Task: Create a section Celestial Sprint and in the section, add a milestone Remote Access Enablement in the project AgileGator
Action: Mouse moved to (850, 450)
Screenshot: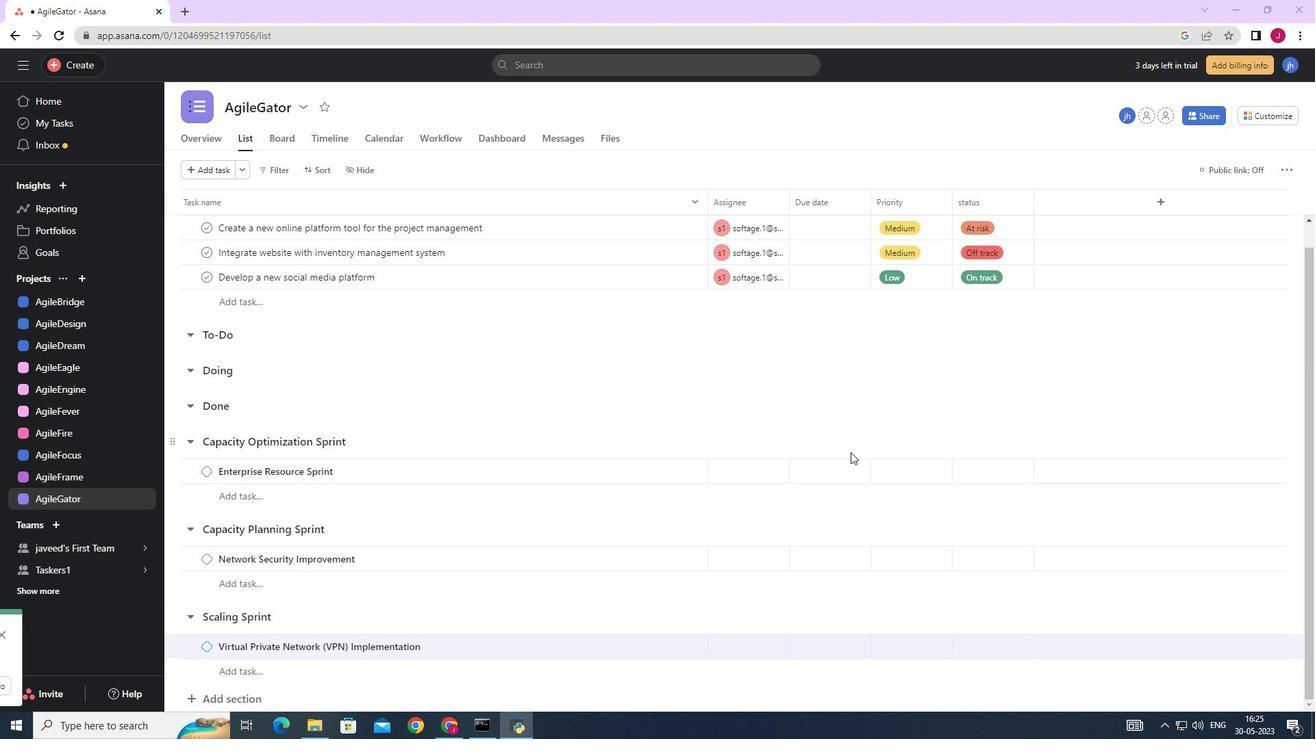 
Action: Mouse scrolled (850, 450) with delta (0, 0)
Screenshot: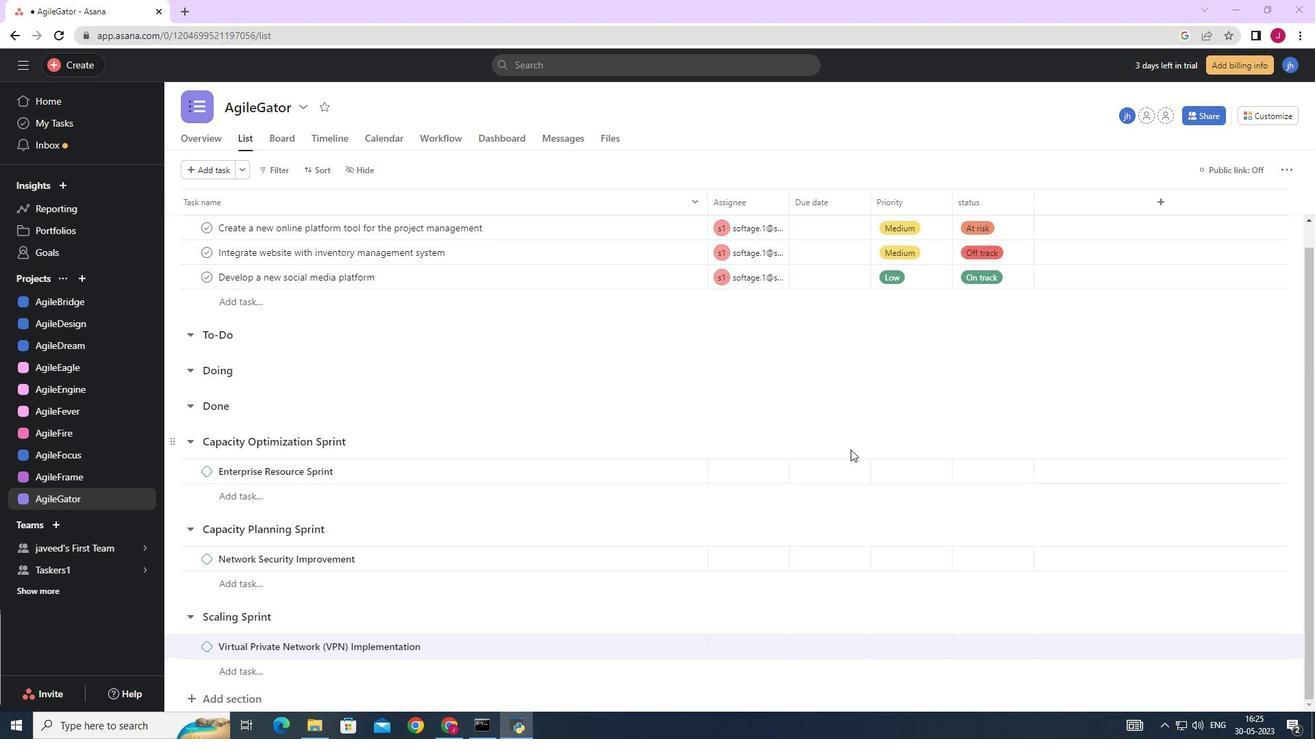 
Action: Mouse moved to (317, 607)
Screenshot: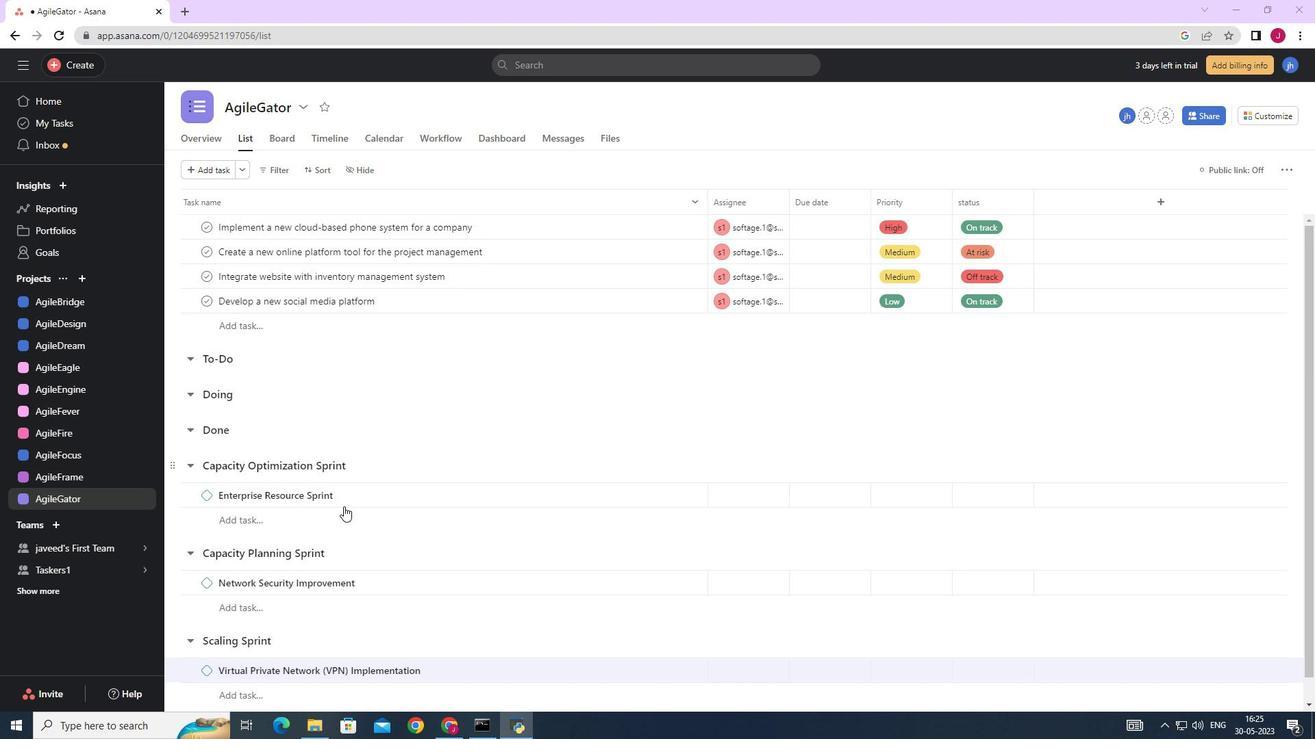 
Action: Mouse scrolled (317, 606) with delta (0, 0)
Screenshot: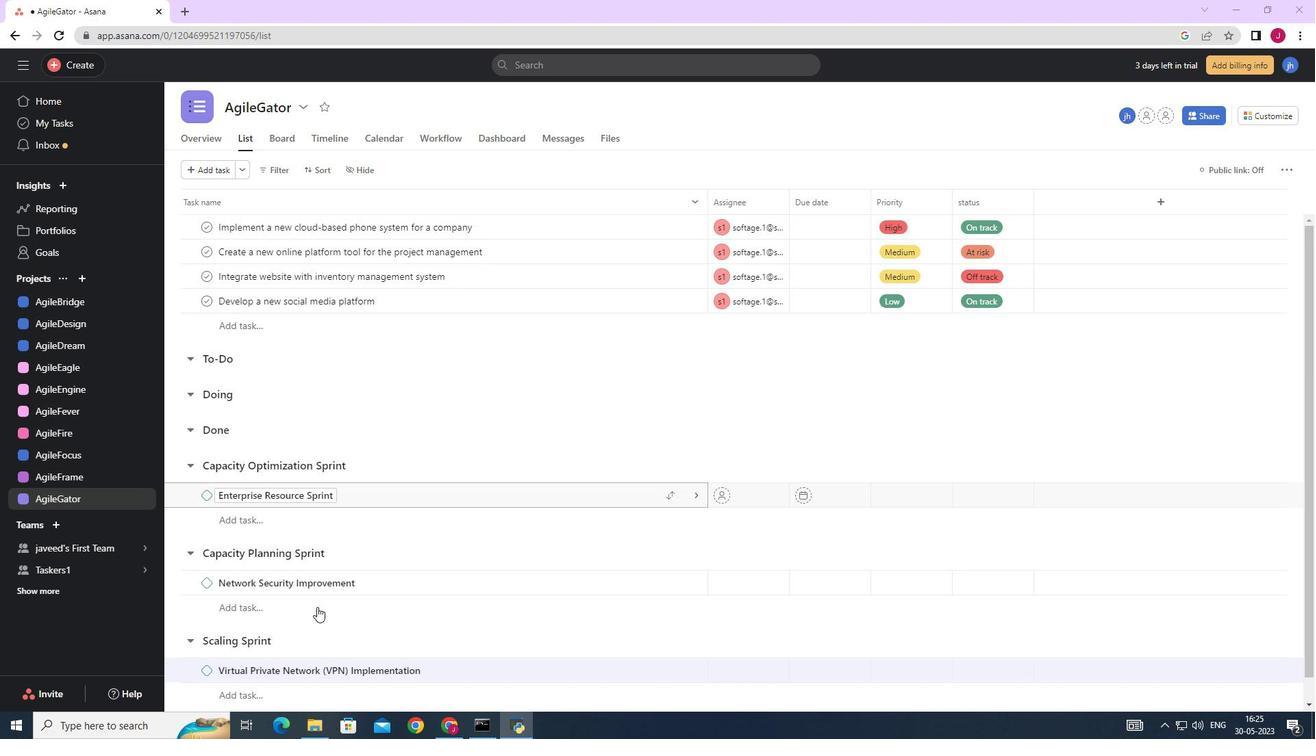 
Action: Mouse scrolled (317, 606) with delta (0, 0)
Screenshot: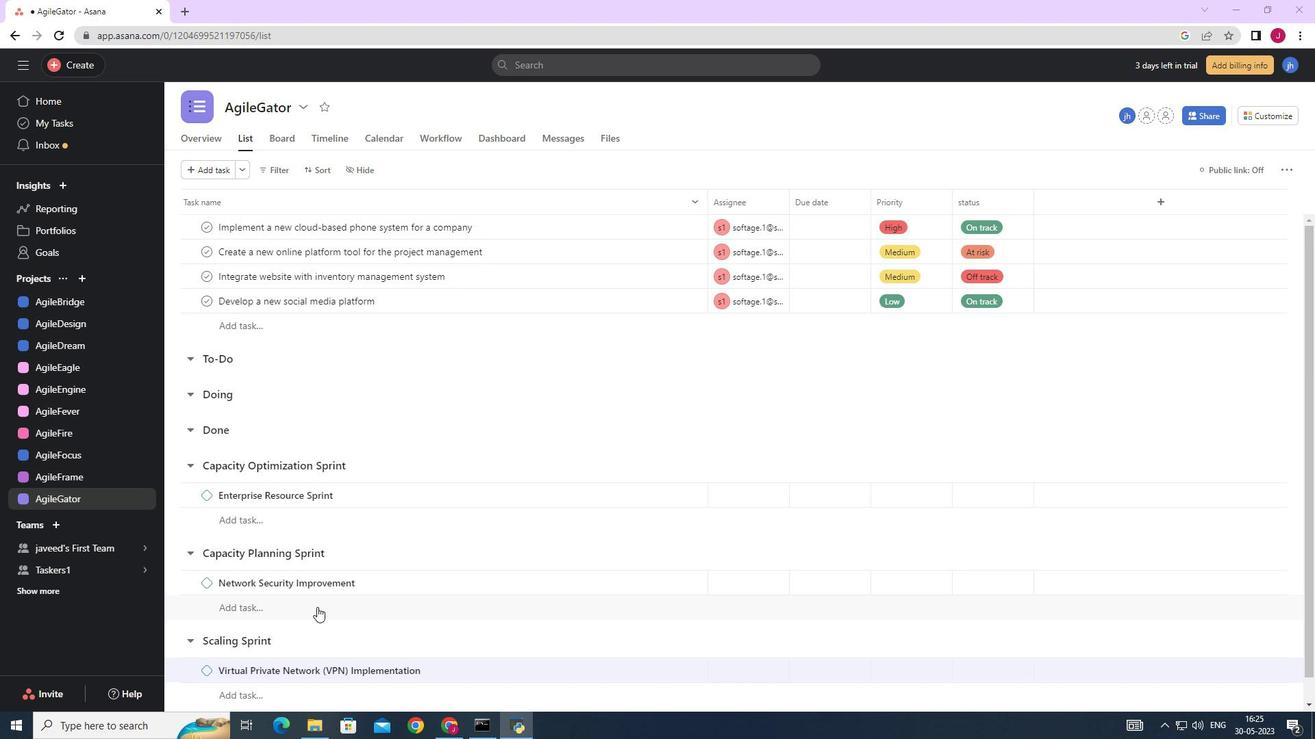 
Action: Mouse moved to (317, 607)
Screenshot: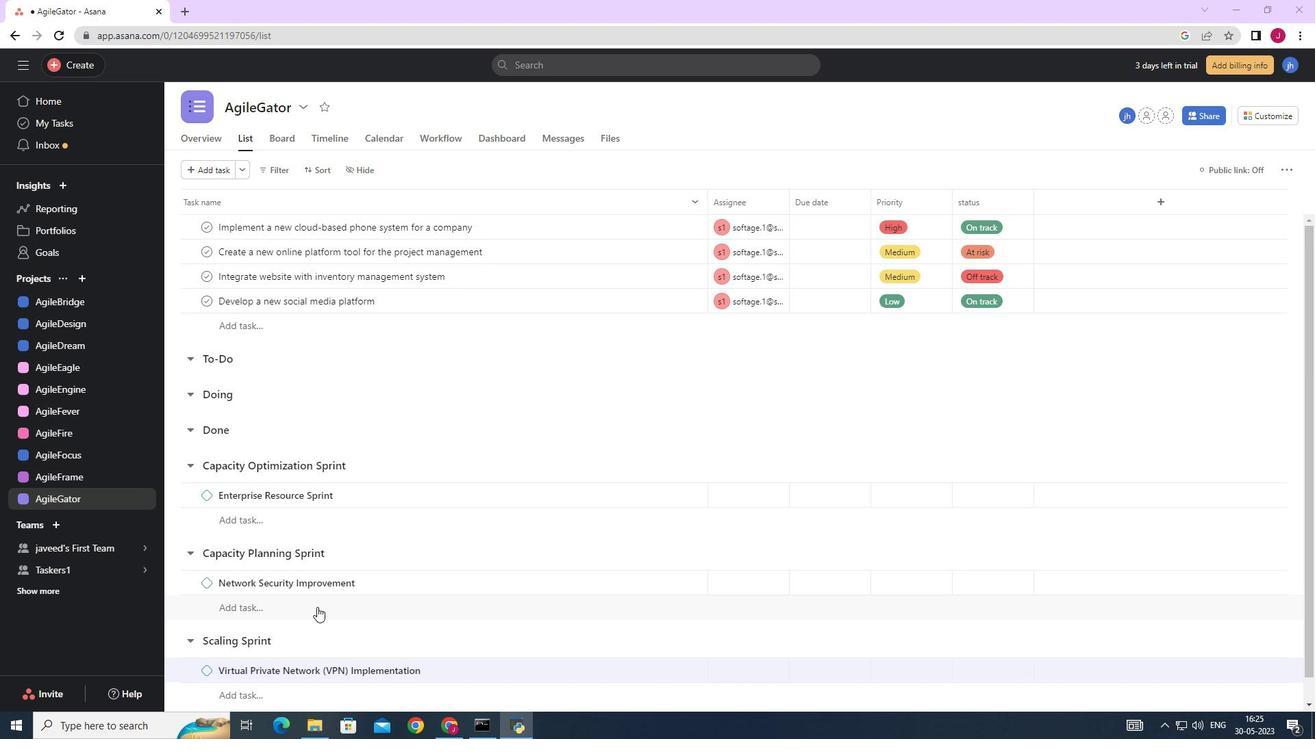 
Action: Mouse scrolled (317, 606) with delta (0, 0)
Screenshot: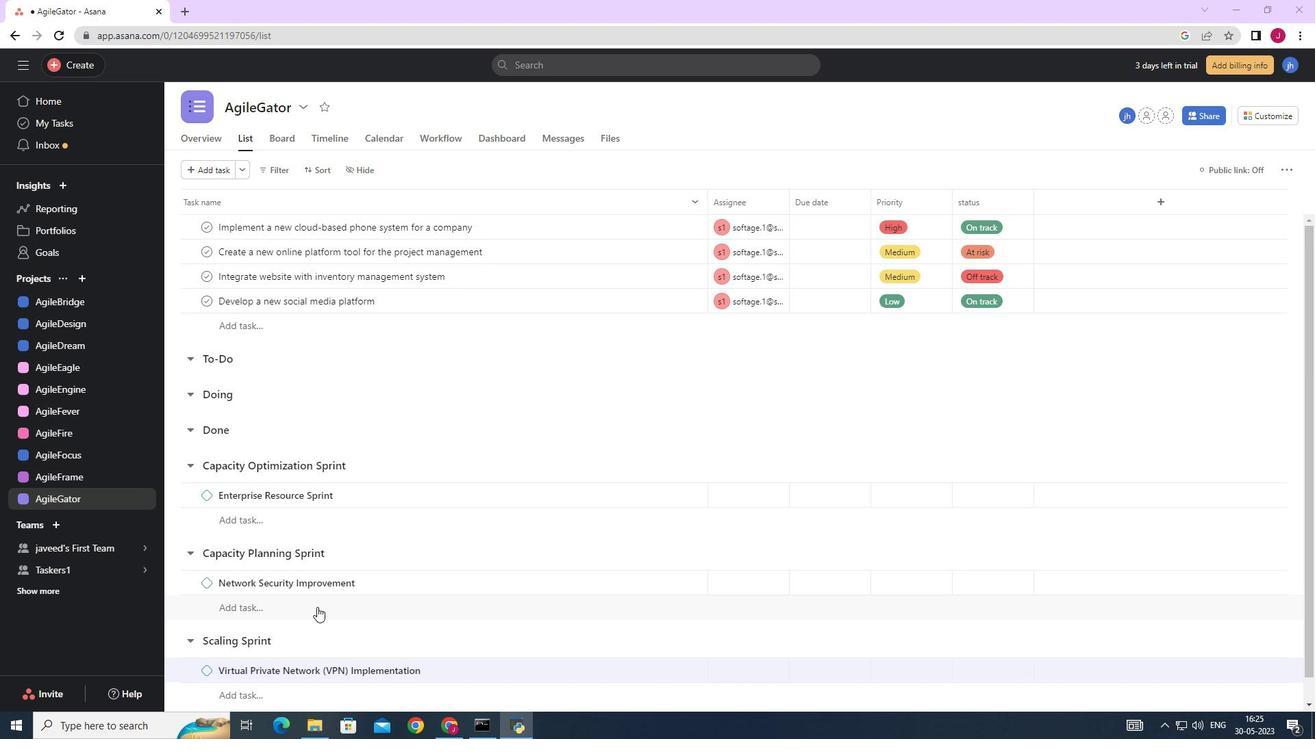
Action: Mouse scrolled (317, 606) with delta (0, 0)
Screenshot: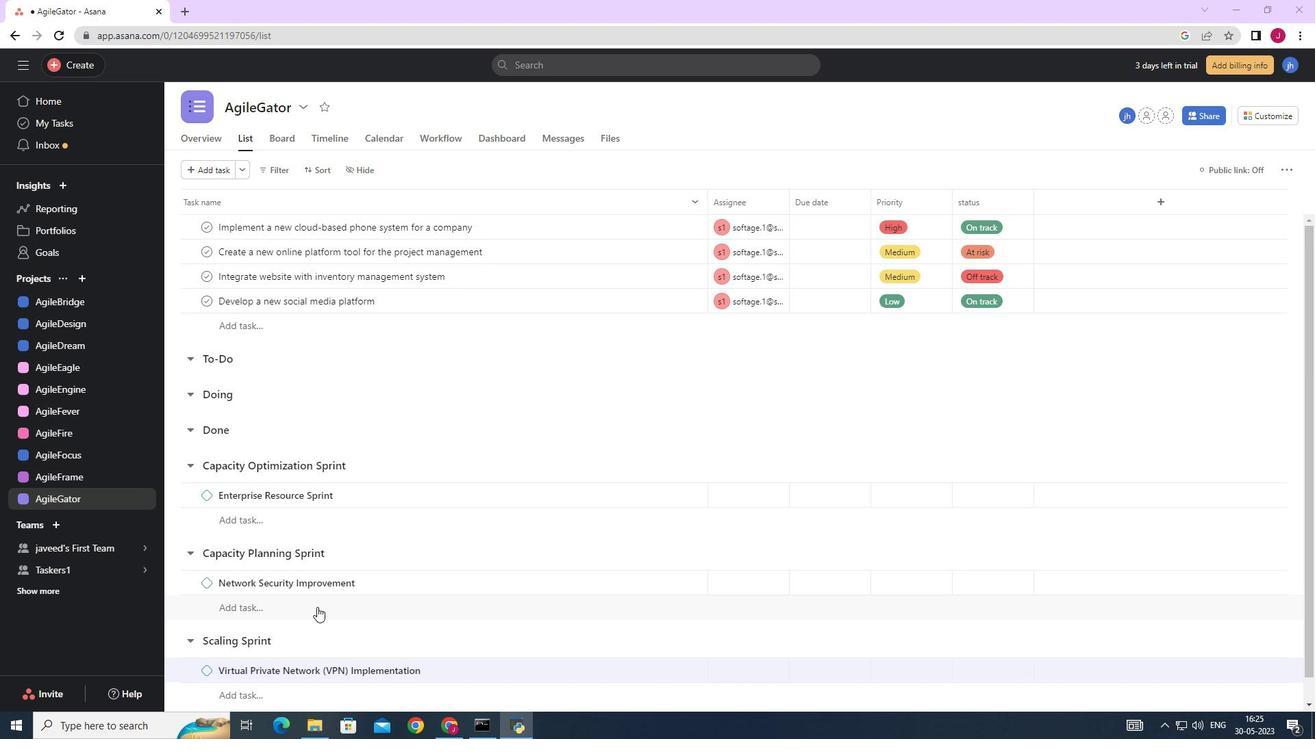 
Action: Mouse scrolled (317, 606) with delta (0, 0)
Screenshot: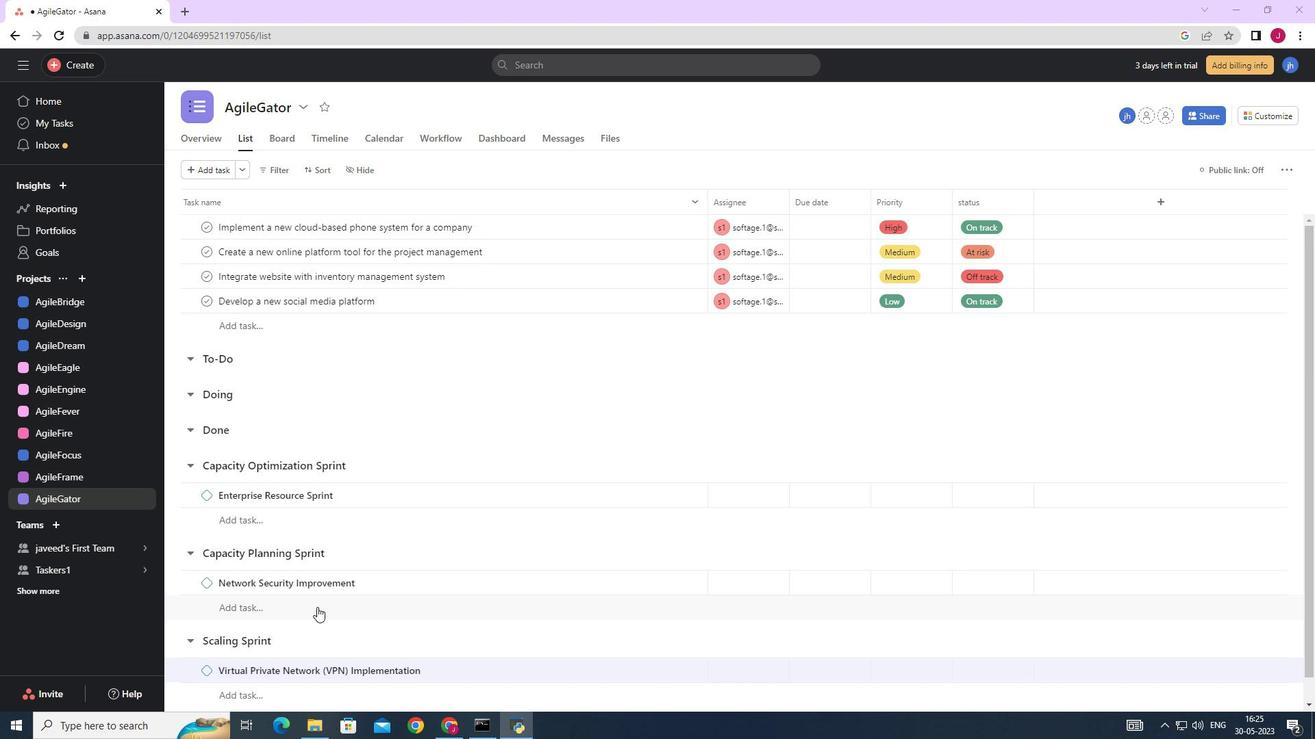 
Action: Mouse moved to (240, 698)
Screenshot: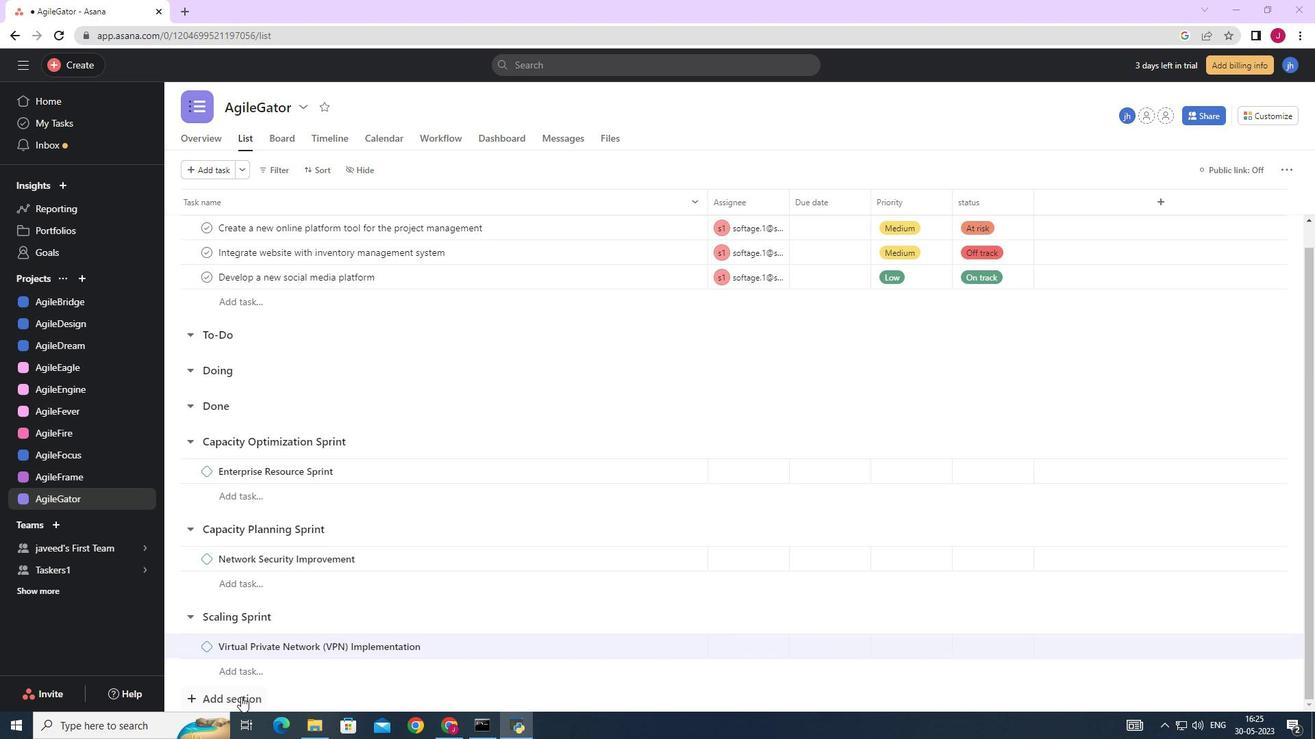 
Action: Mouse pressed left at (240, 698)
Screenshot: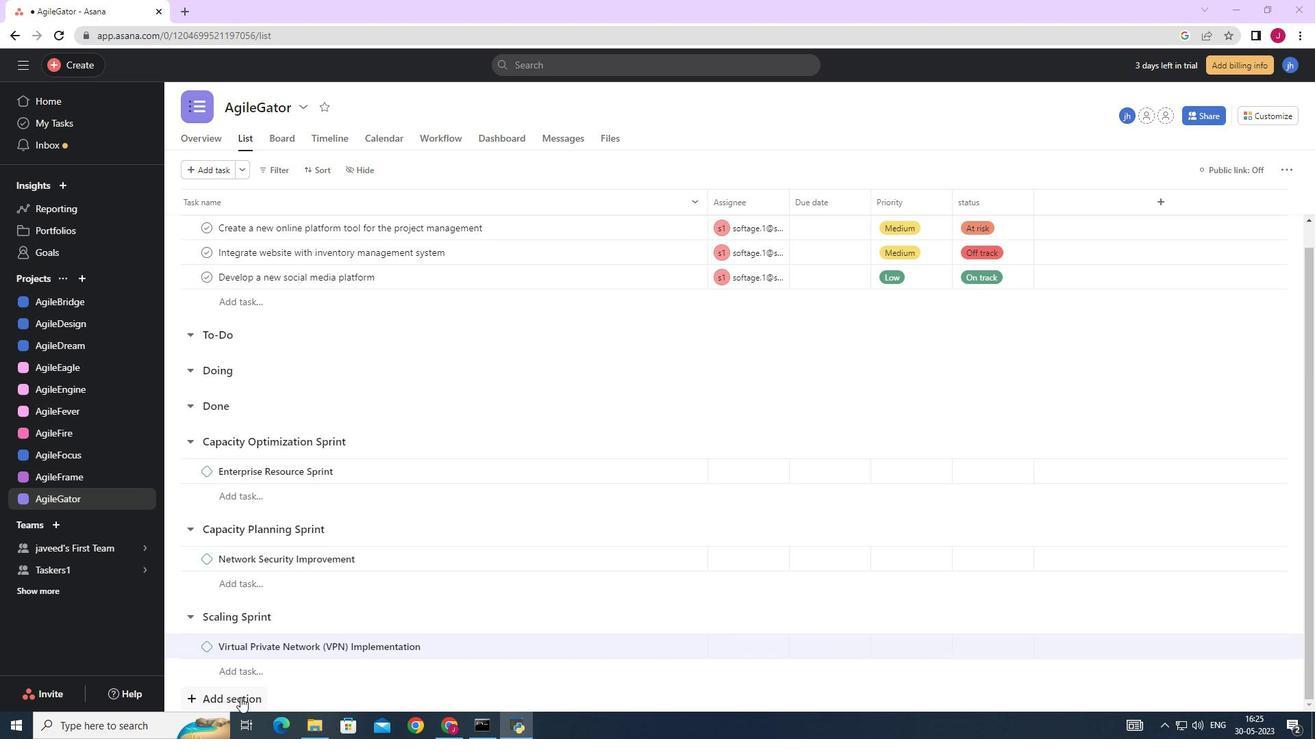 
Action: Mouse moved to (304, 644)
Screenshot: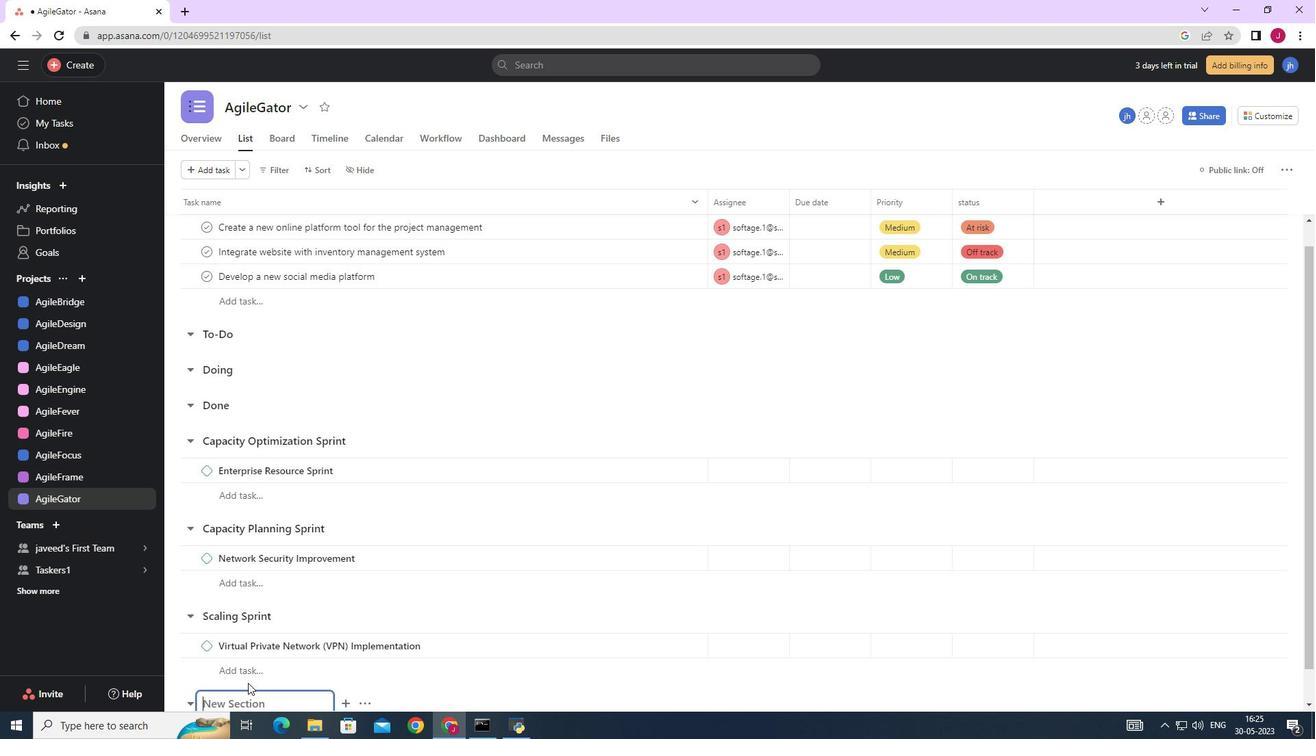 
Action: Mouse scrolled (304, 643) with delta (0, 0)
Screenshot: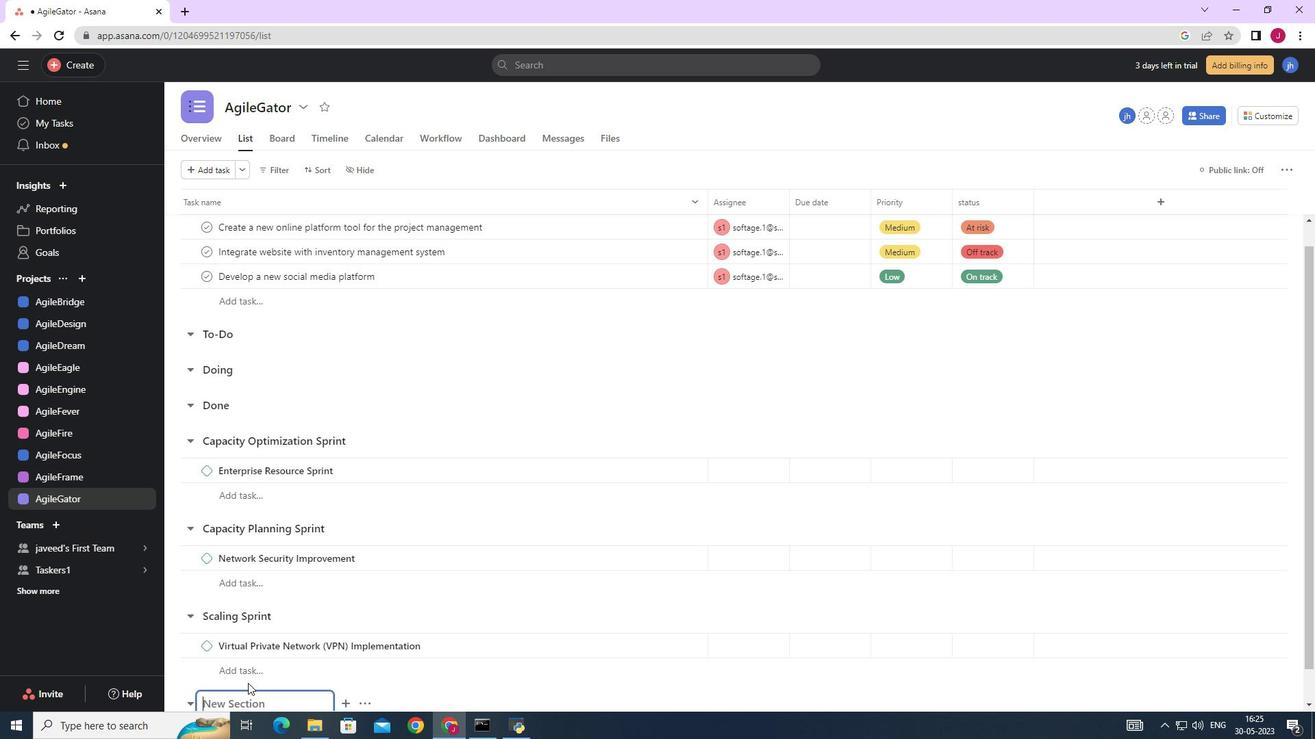 
Action: Mouse scrolled (304, 643) with delta (0, 0)
Screenshot: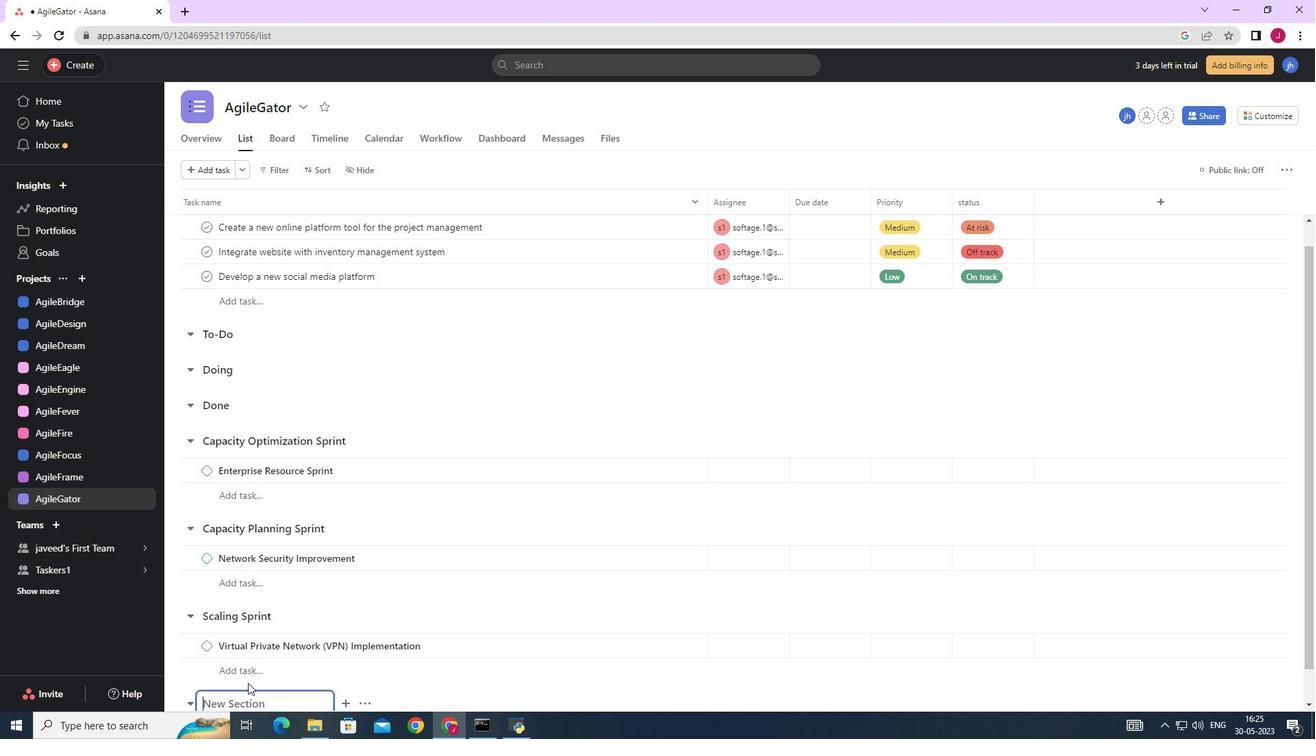 
Action: Mouse scrolled (304, 643) with delta (0, 0)
Screenshot: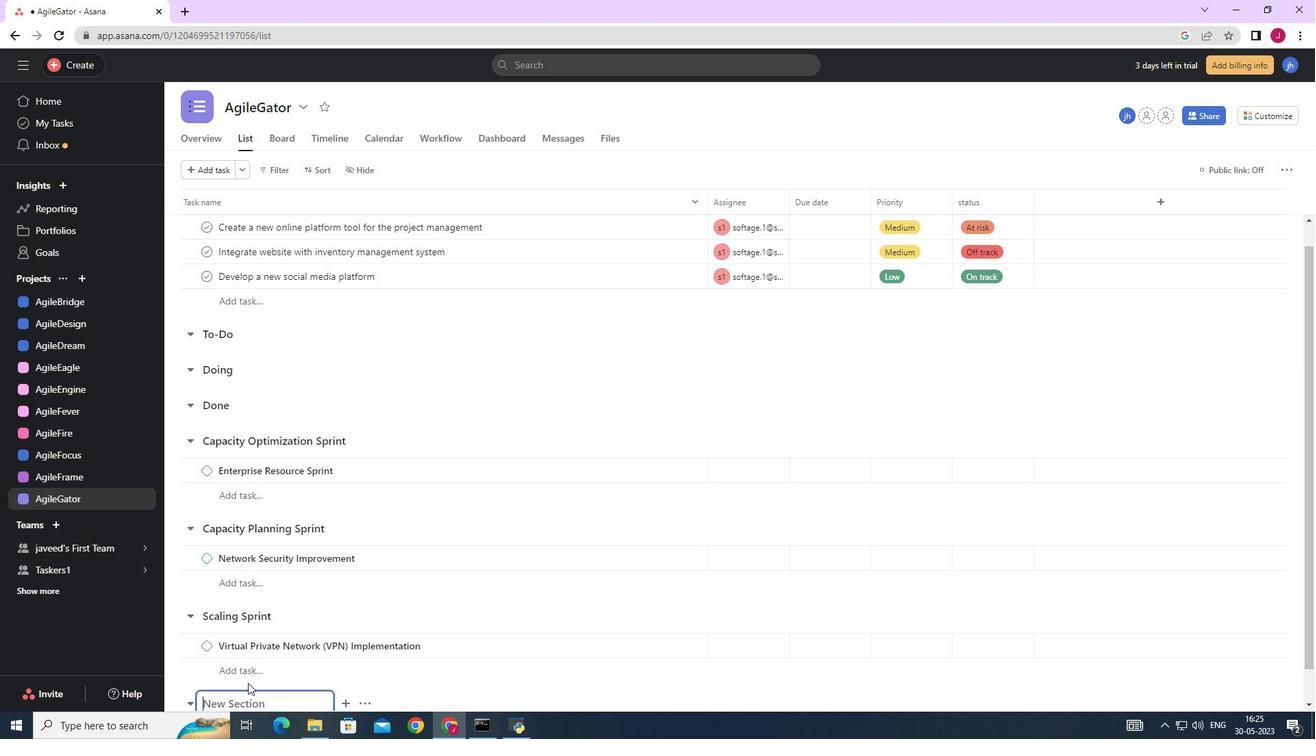 
Action: Mouse scrolled (304, 643) with delta (0, 0)
Screenshot: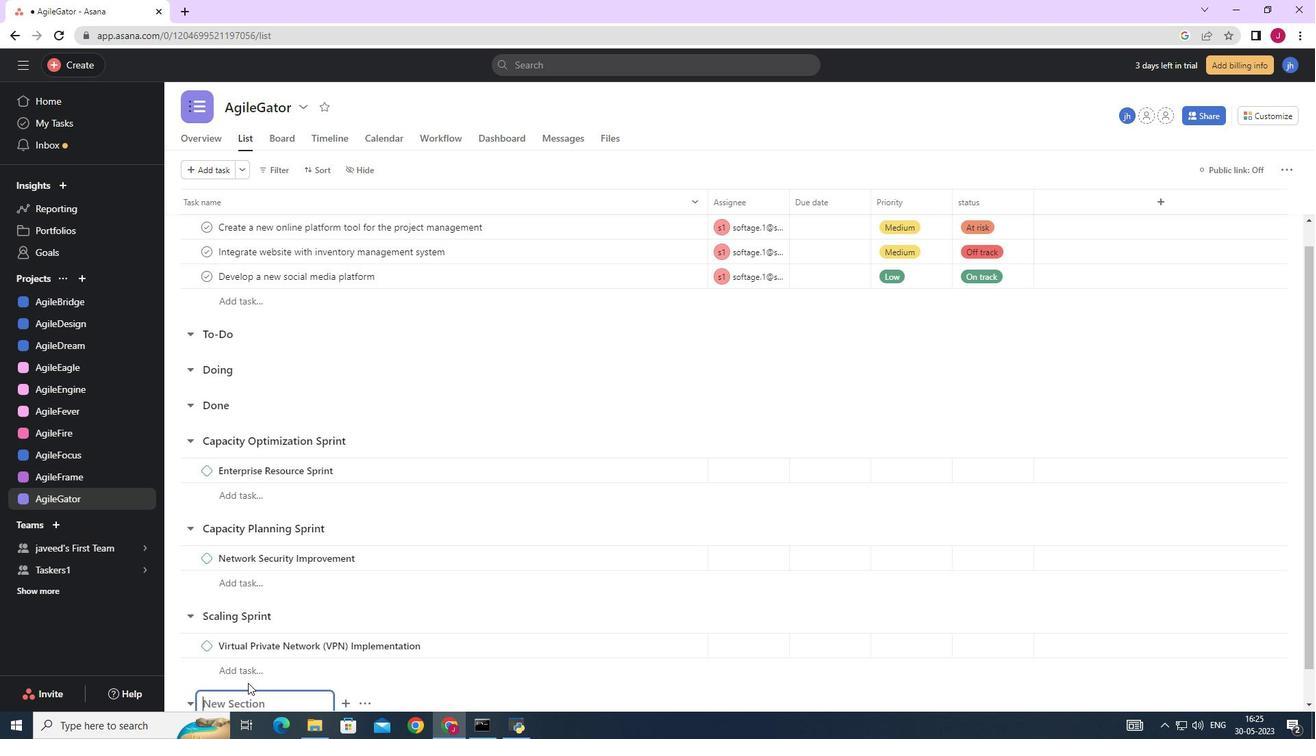 
Action: Mouse scrolled (304, 643) with delta (0, 0)
Screenshot: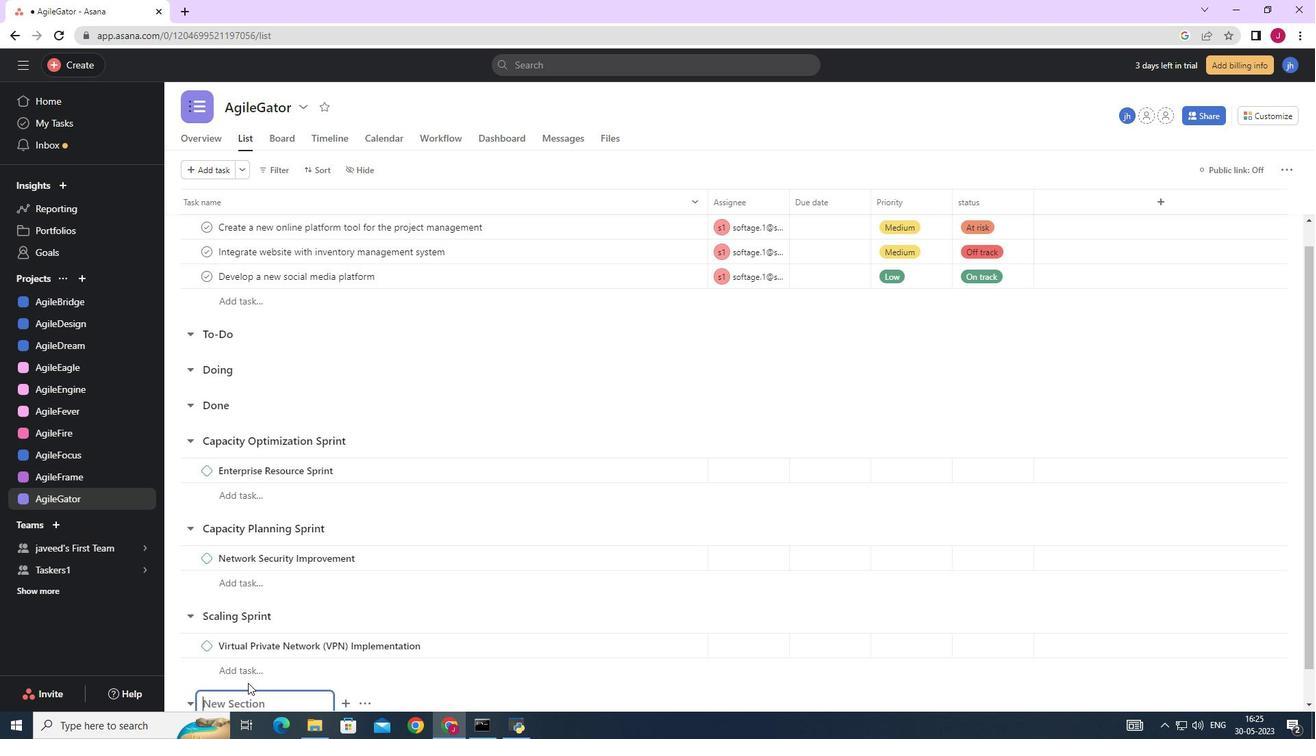 
Action: Mouse moved to (261, 668)
Screenshot: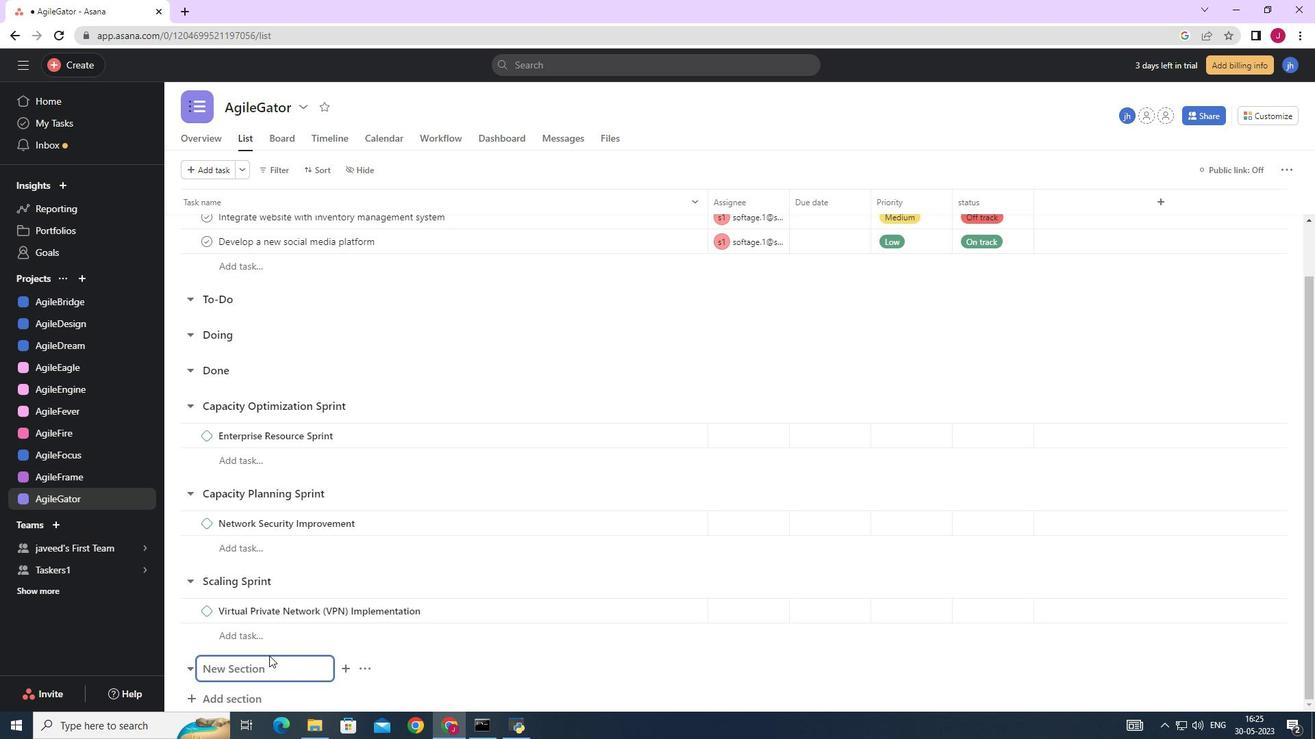 
Action: Mouse pressed left at (261, 668)
Screenshot: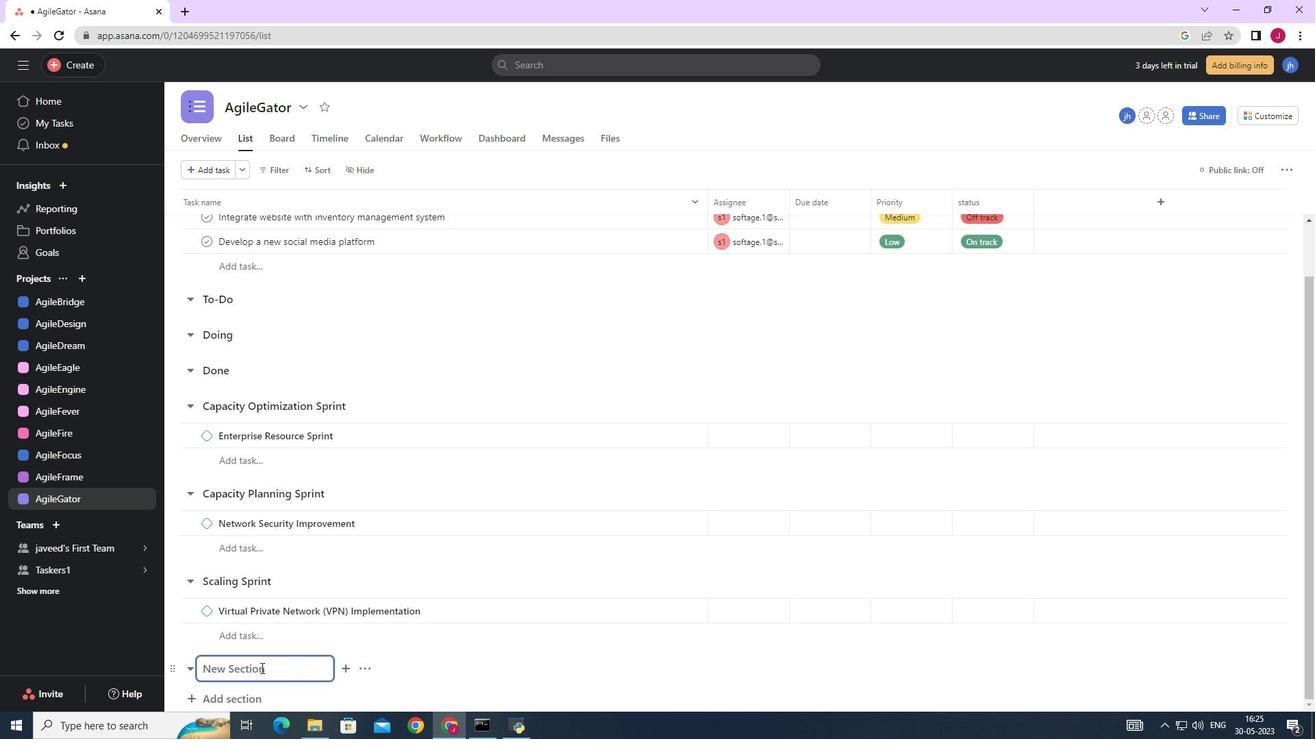 
Action: Key pressed <Key.caps_lock>C<Key.caps_lock>elestial<Key.space><Key.caps_lock>S<Key.caps_lock>print<Key.space><Key.enter><Key.caps_lock>R<Key.caps_lock>e,<Key.backspace>mote<Key.space><Key.caps_lock>A<Key.caps_lock>ccess<Key.space><Key.caps_lock>E<Key.caps_lock>nablement
Screenshot: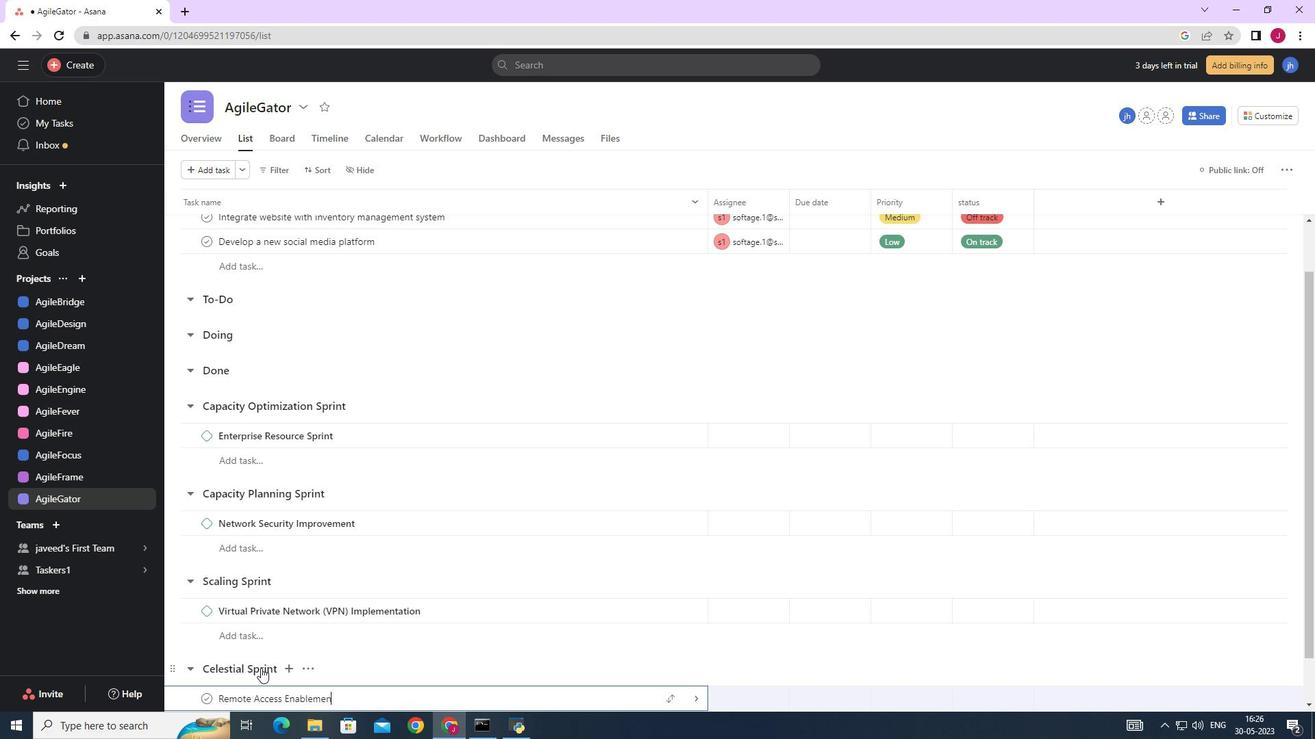 
Action: Mouse moved to (692, 698)
Screenshot: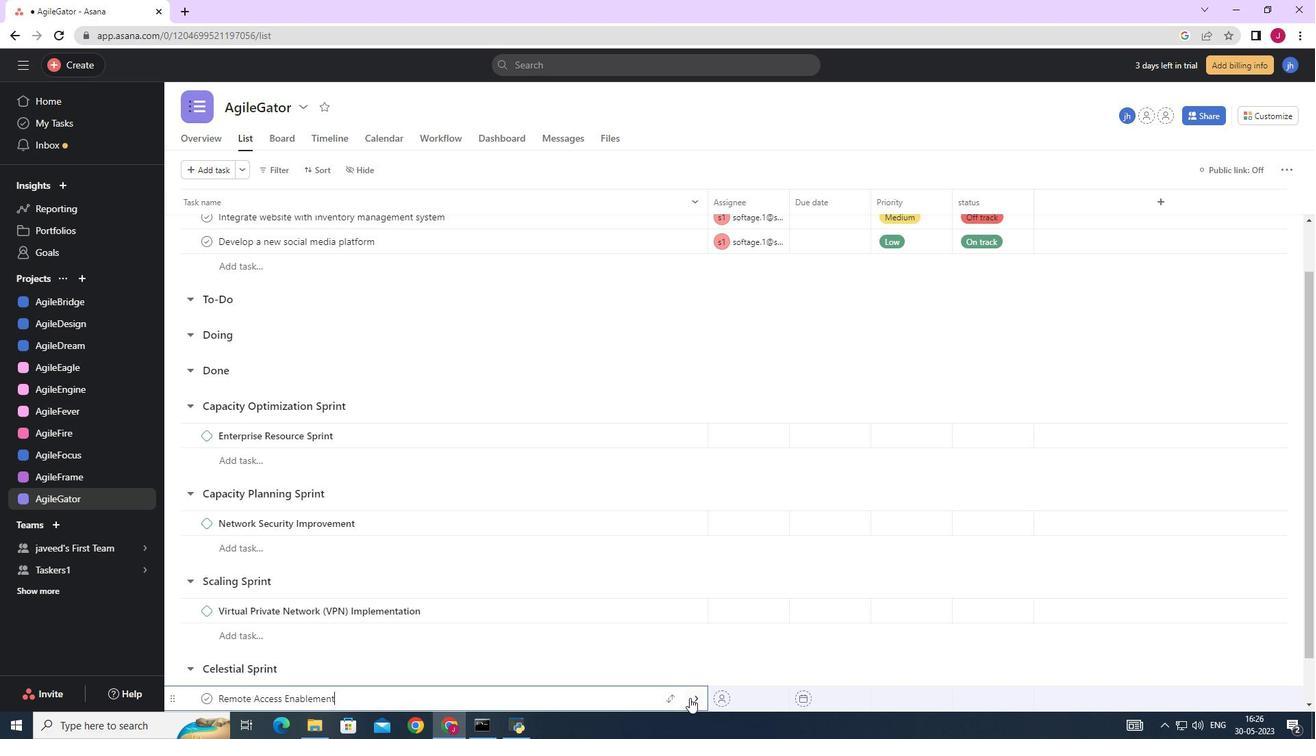 
Action: Mouse pressed left at (692, 698)
Screenshot: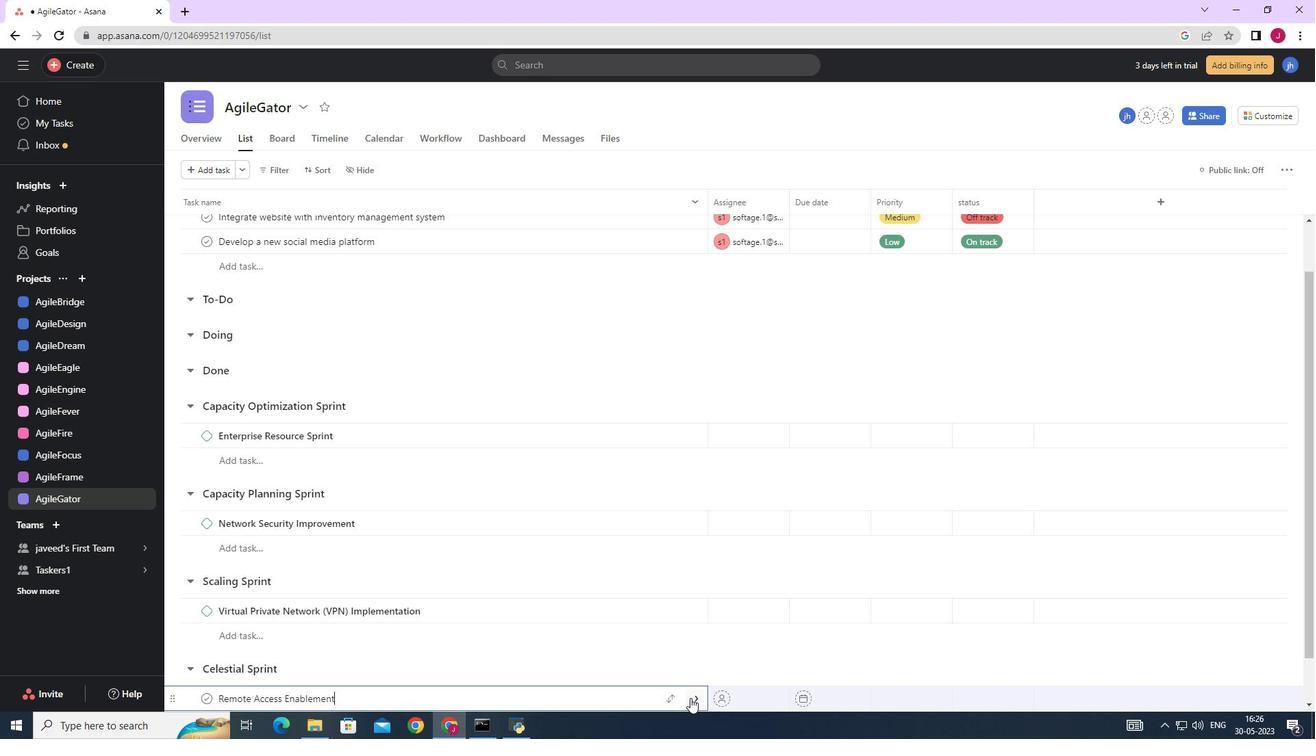 
Action: Mouse moved to (1270, 170)
Screenshot: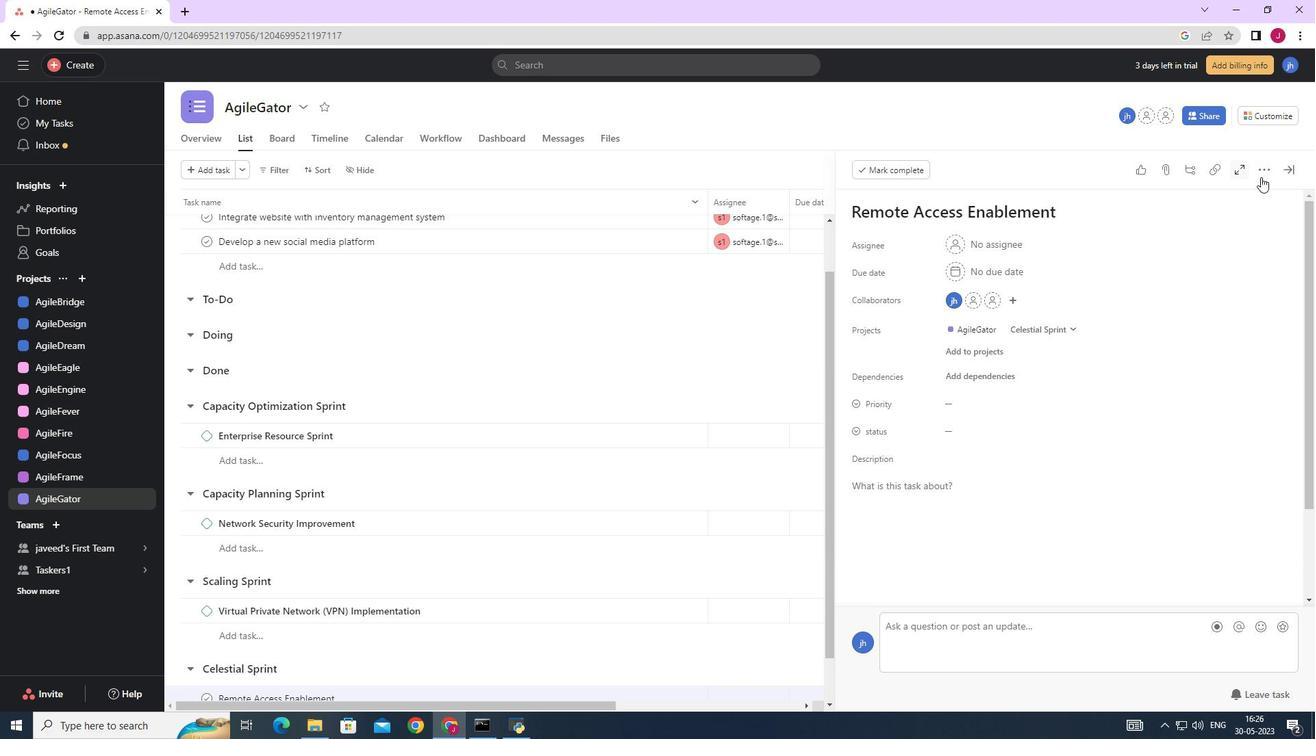 
Action: Mouse pressed left at (1270, 170)
Screenshot: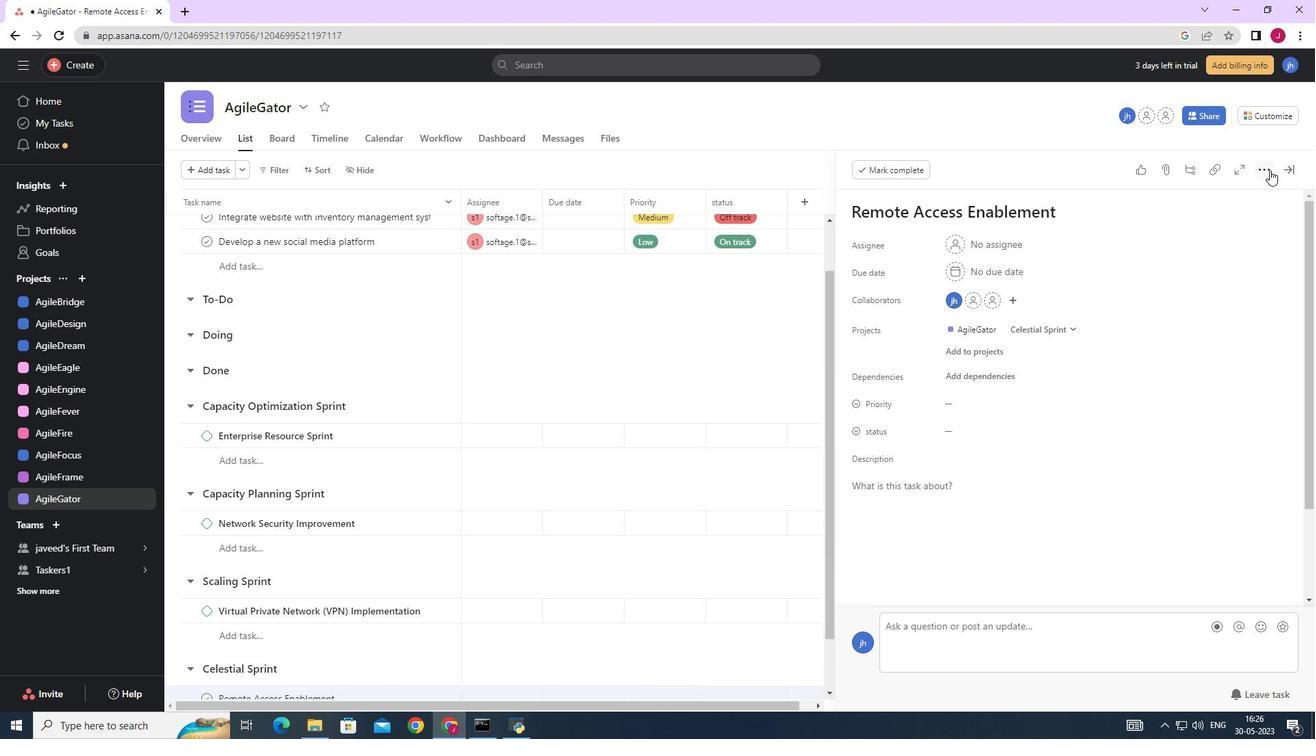 
Action: Mouse moved to (1144, 222)
Screenshot: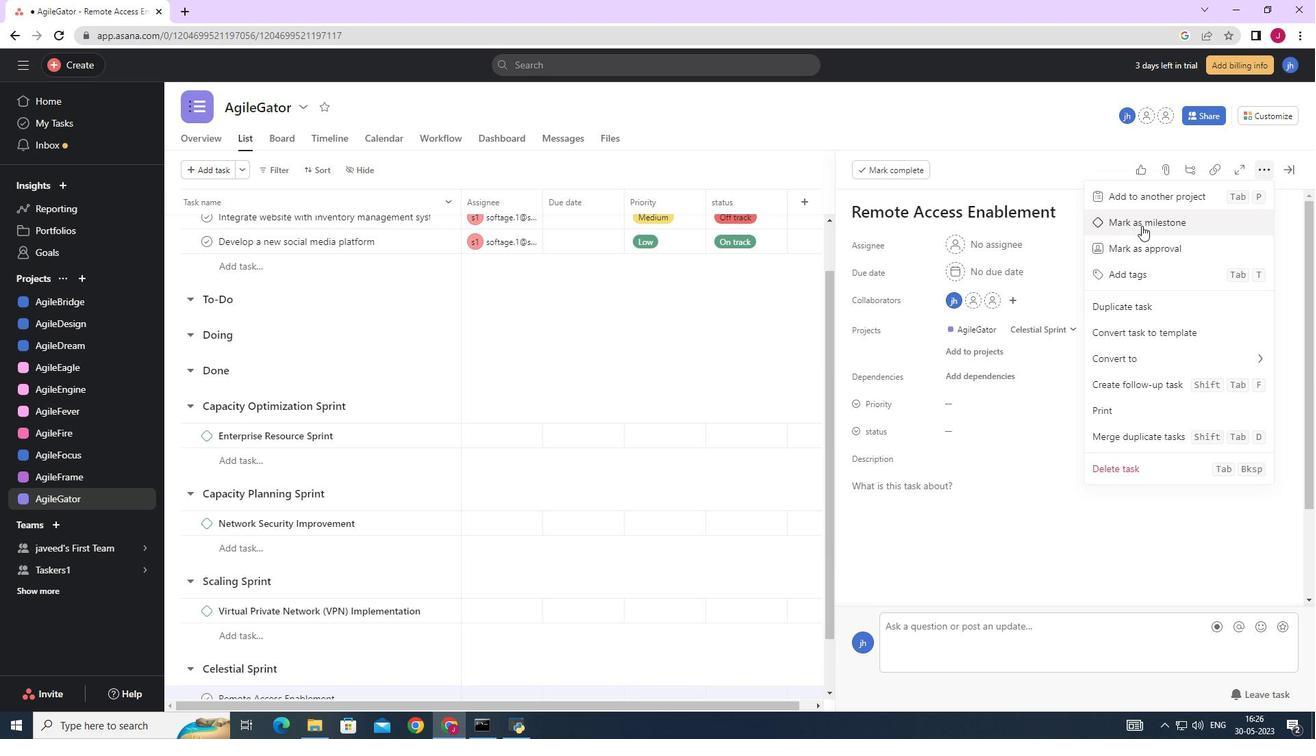 
Action: Mouse pressed left at (1144, 222)
Screenshot: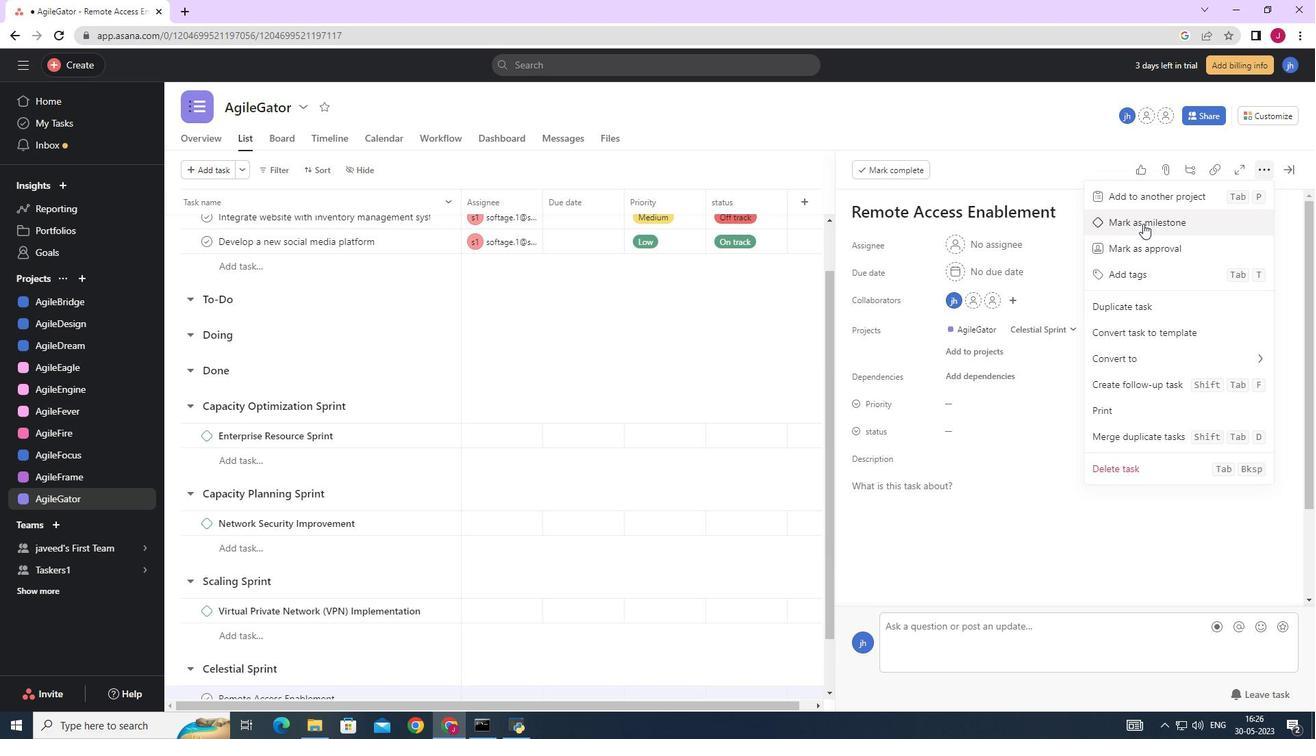 
Action: Mouse moved to (1289, 170)
Screenshot: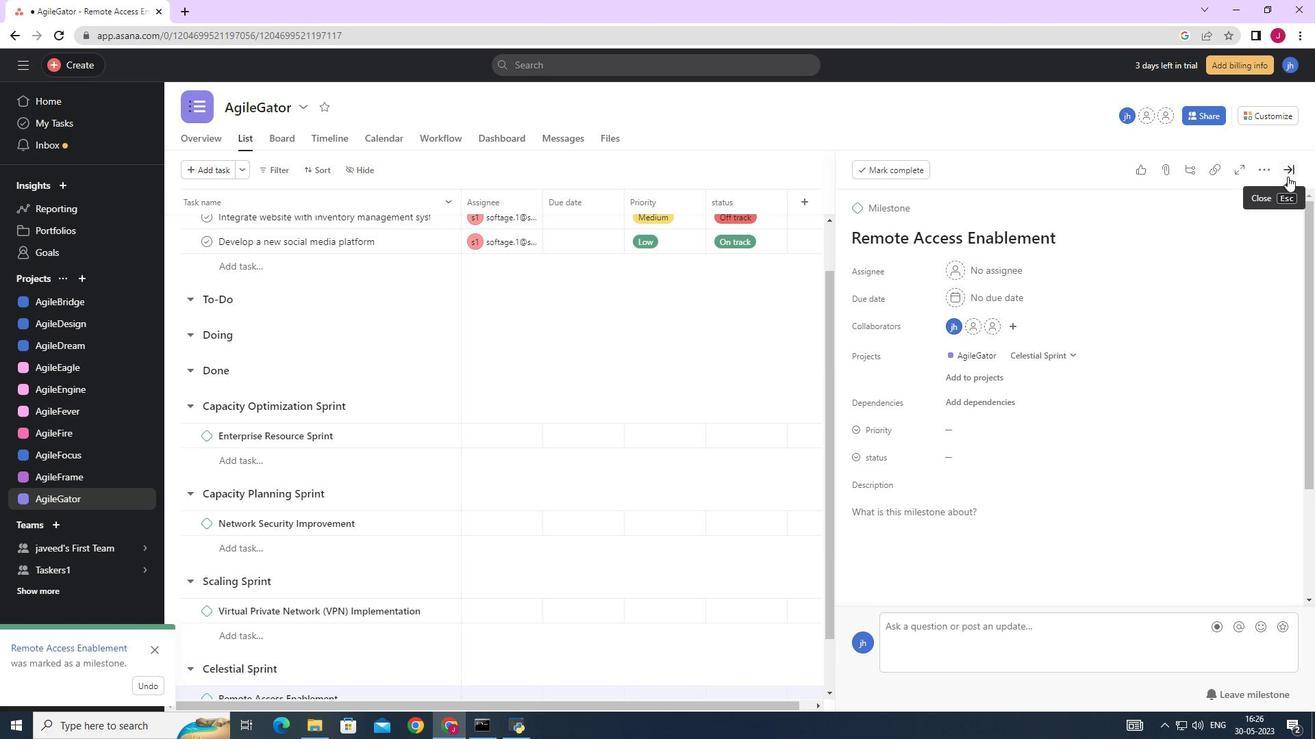 
Action: Mouse pressed left at (1289, 170)
Screenshot: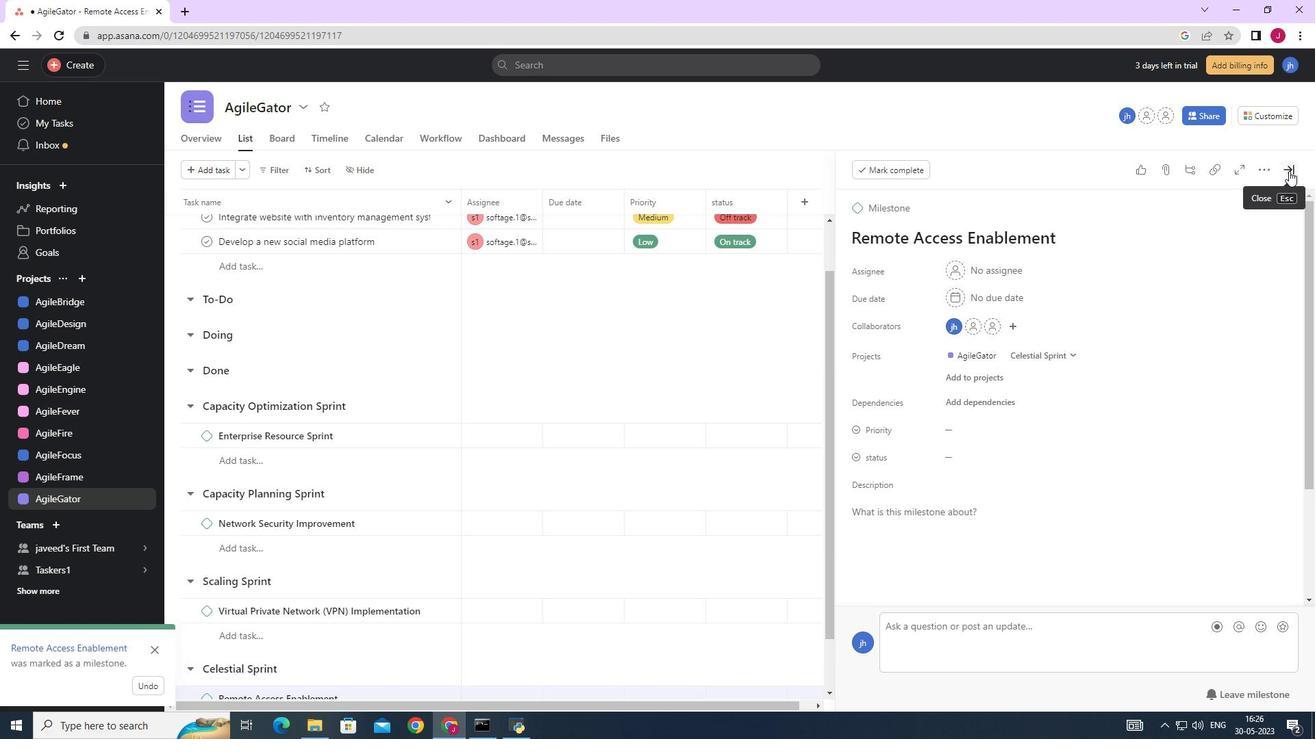 
Action: Mouse moved to (689, 402)
Screenshot: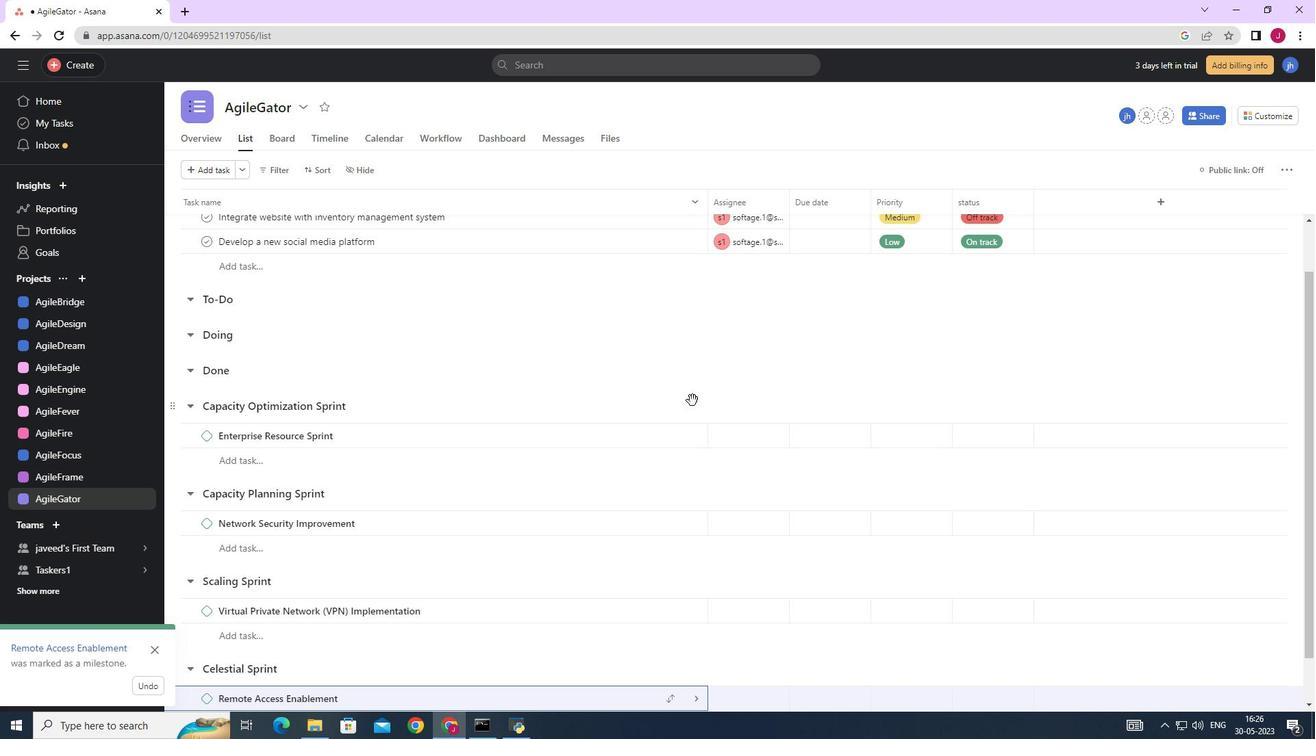 
